 Task: Search "Terraform" for the repository "Javascript".
Action: Mouse moved to (928, 120)
Screenshot: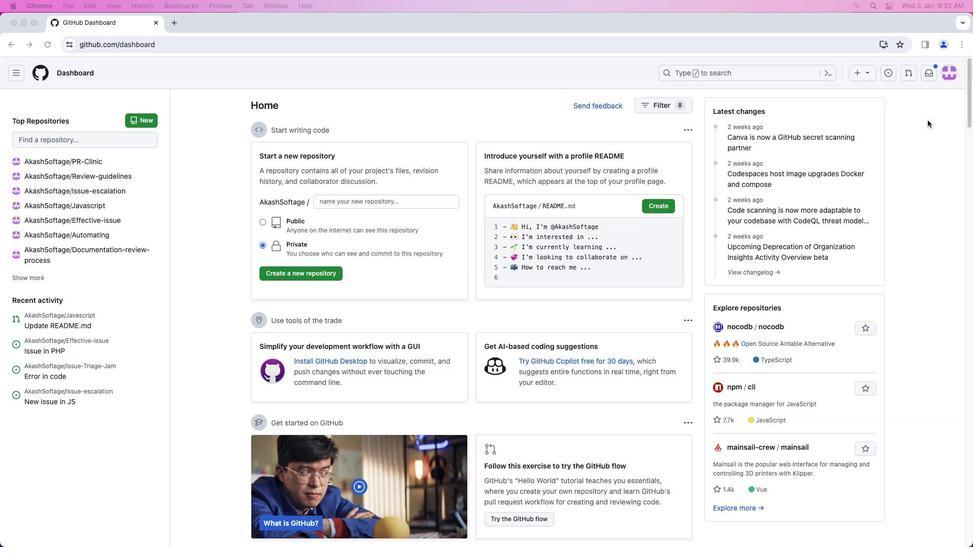 
Action: Mouse pressed left at (928, 120)
Screenshot: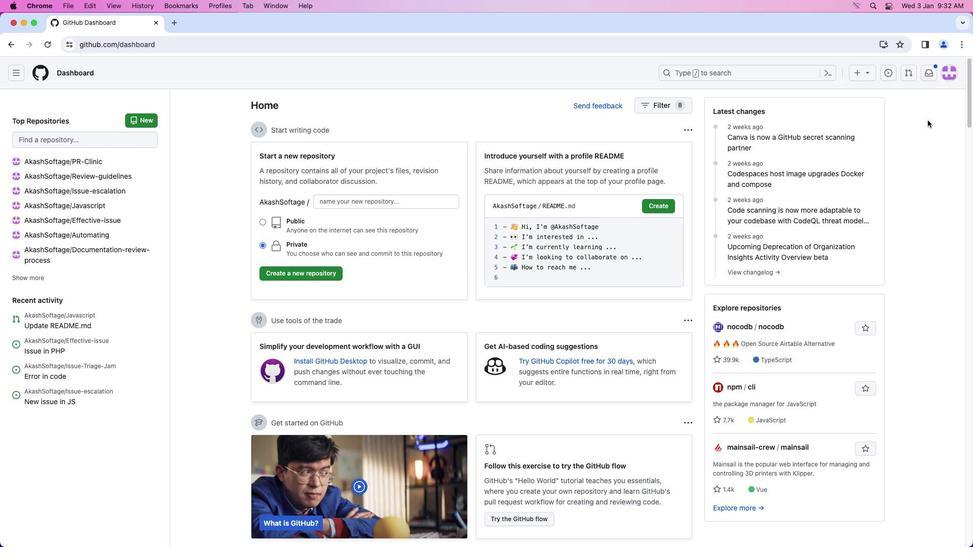 
Action: Mouse moved to (948, 76)
Screenshot: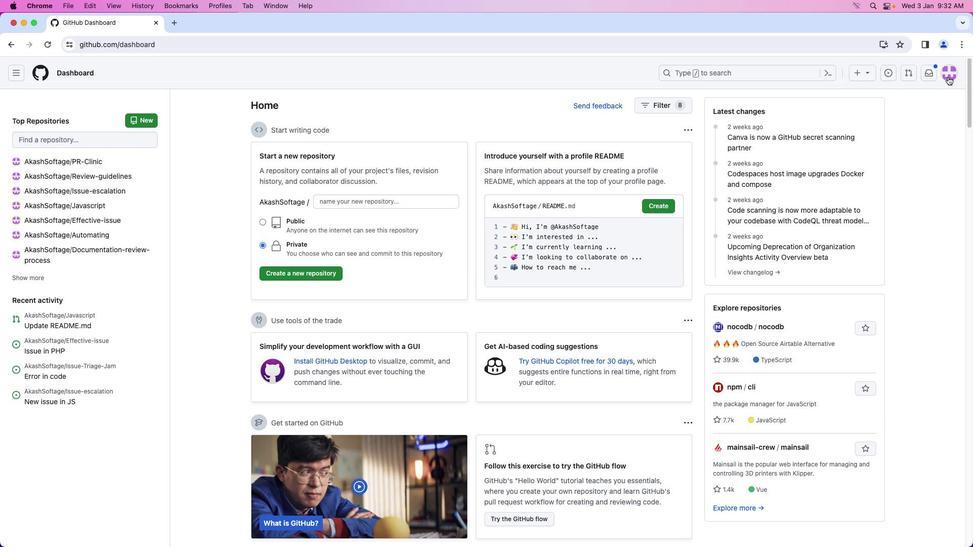 
Action: Mouse pressed left at (948, 76)
Screenshot: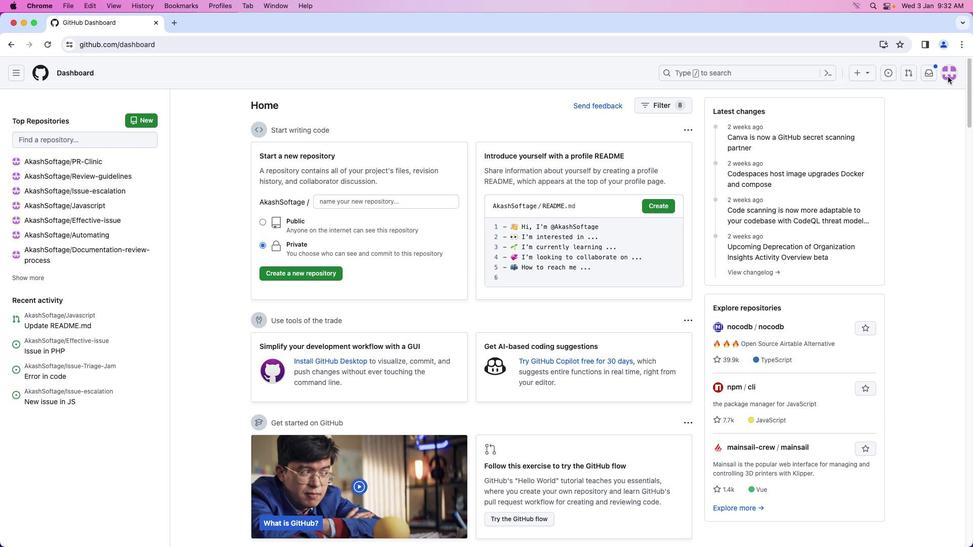 
Action: Mouse moved to (883, 162)
Screenshot: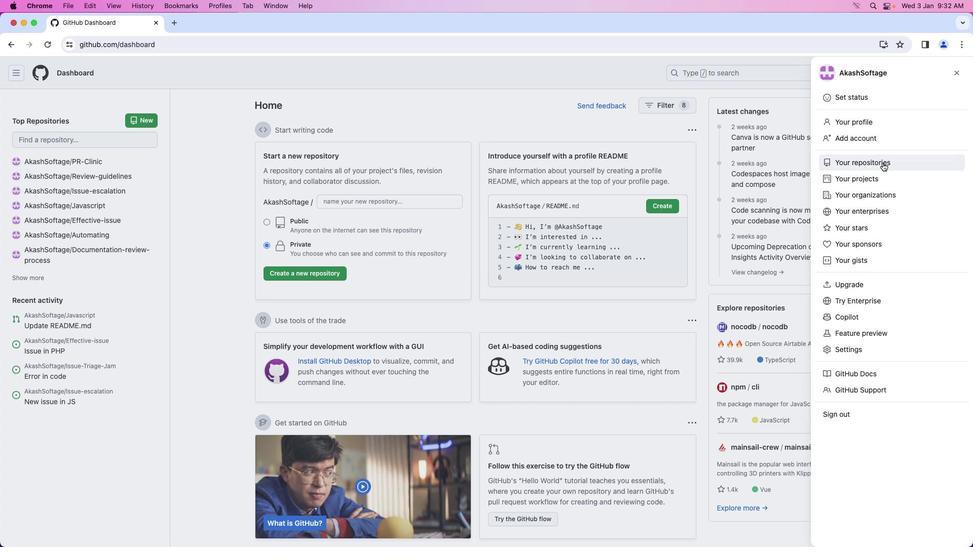 
Action: Mouse pressed left at (883, 162)
Screenshot: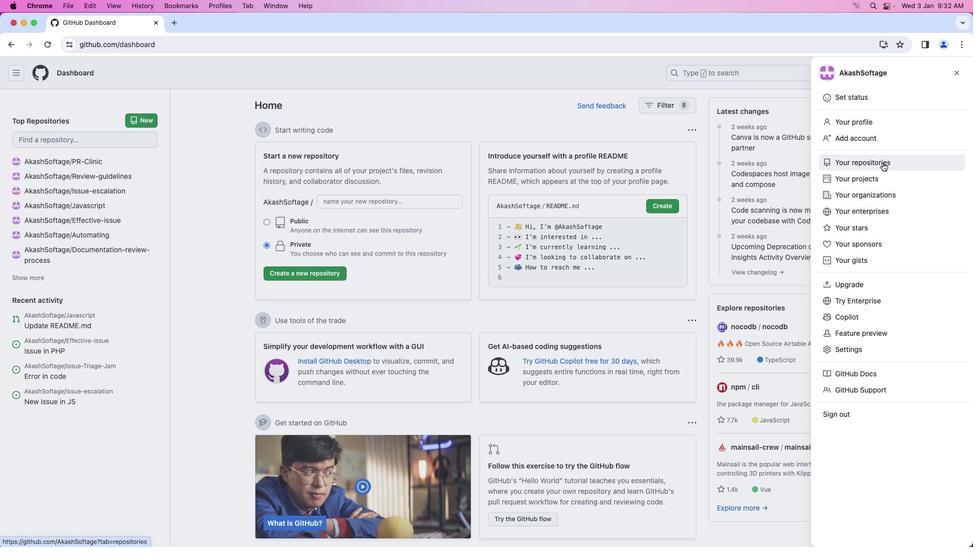 
Action: Mouse moved to (356, 163)
Screenshot: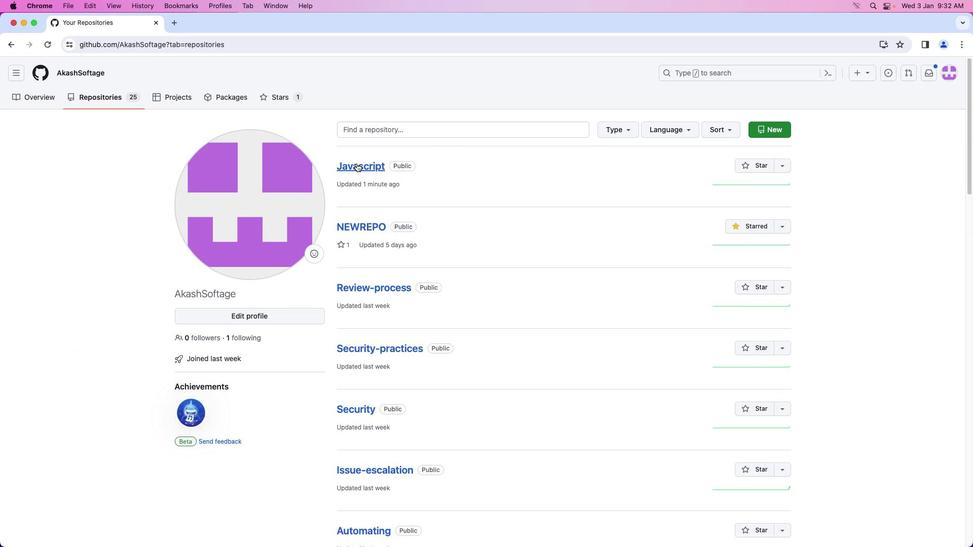 
Action: Mouse pressed left at (356, 163)
Screenshot: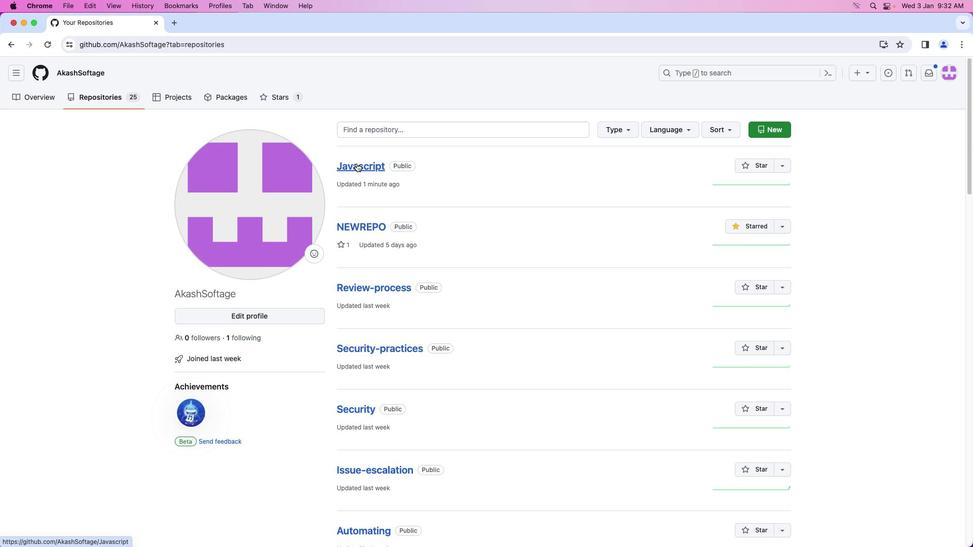 
Action: Mouse moved to (261, 99)
Screenshot: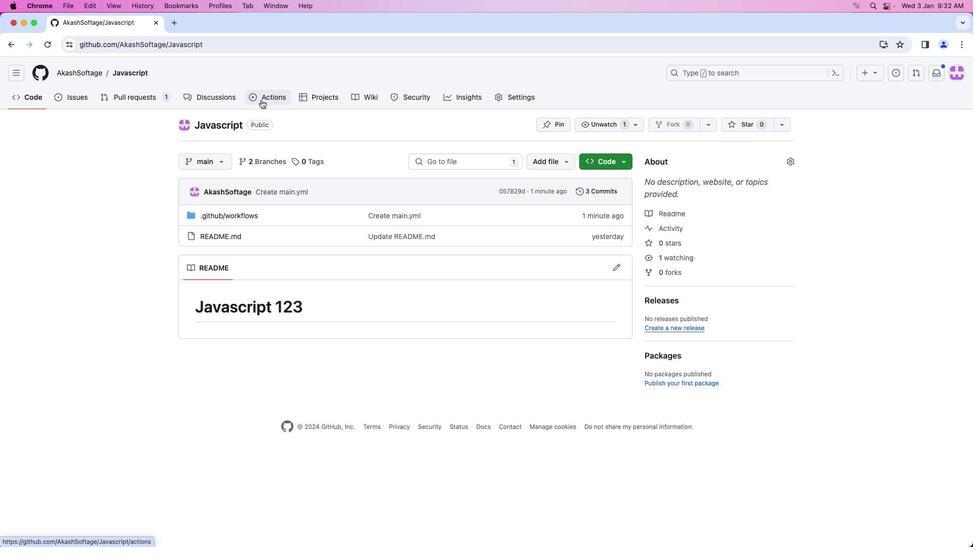 
Action: Mouse pressed left at (261, 99)
Screenshot: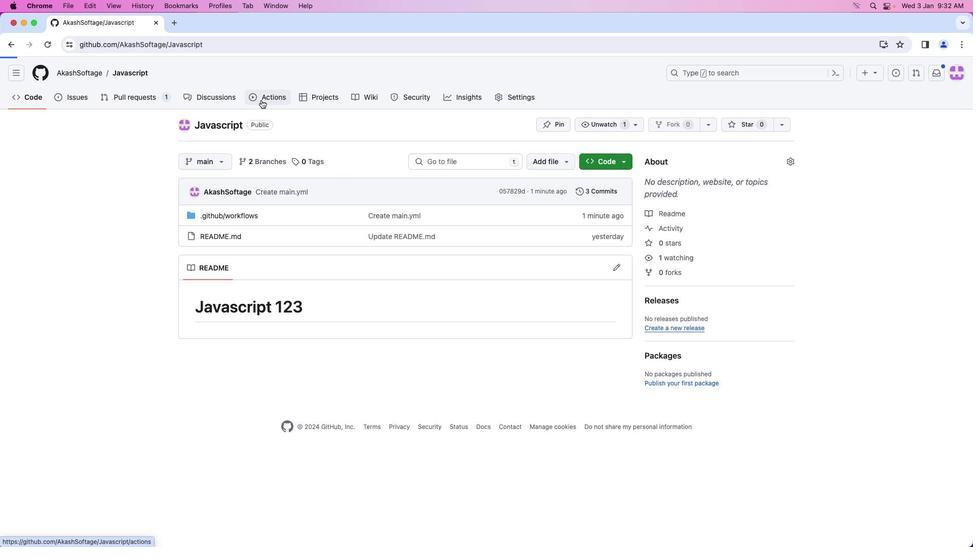 
Action: Mouse moved to (136, 127)
Screenshot: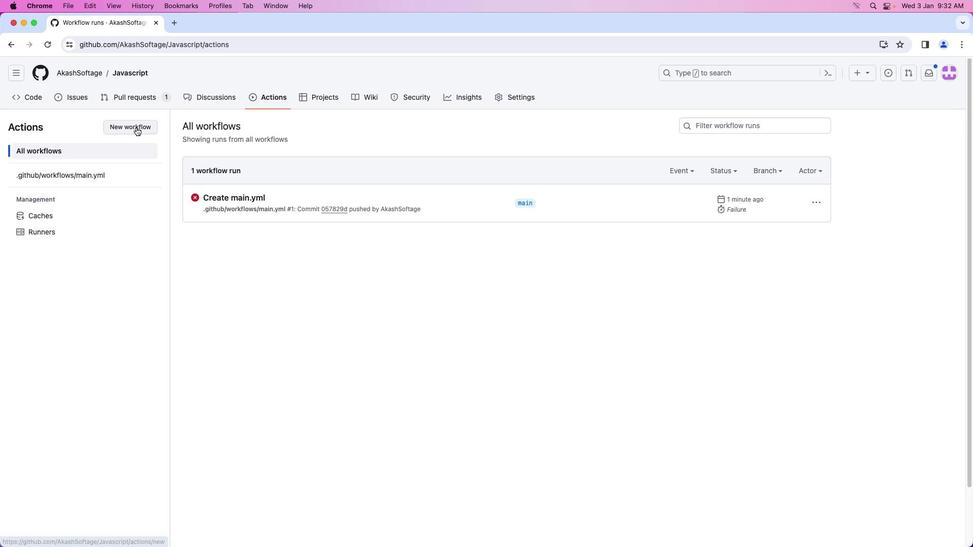 
Action: Mouse pressed left at (136, 127)
Screenshot: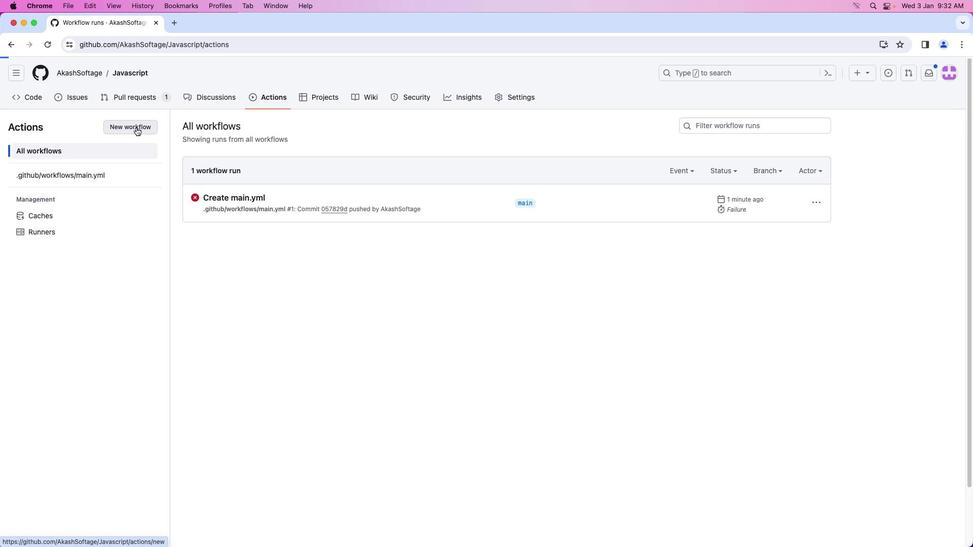 
Action: Mouse moved to (262, 210)
Screenshot: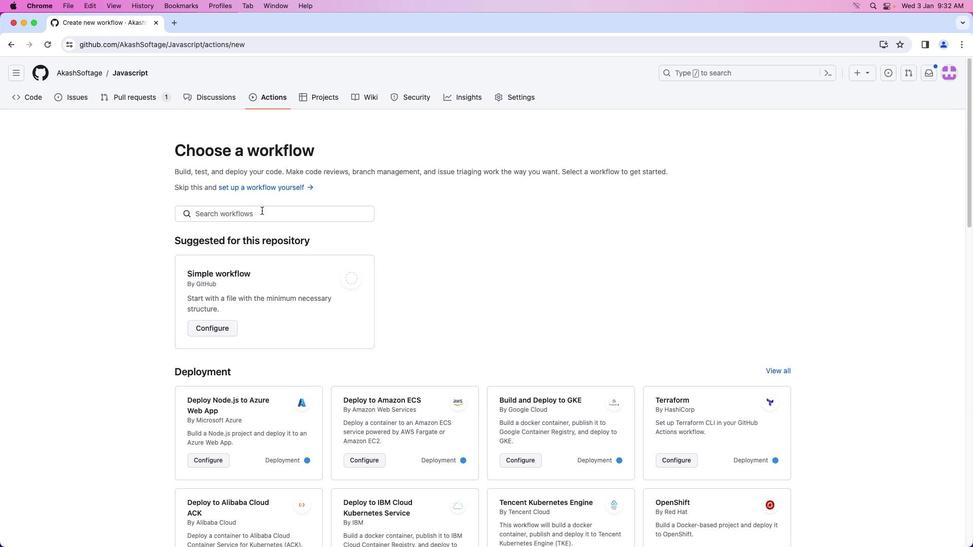 
Action: Mouse pressed left at (262, 210)
Screenshot: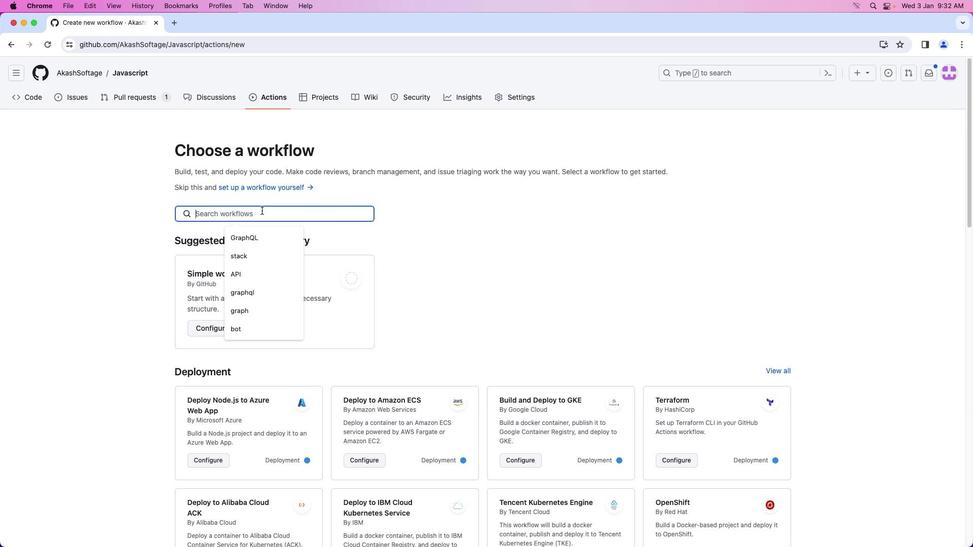 
Action: Key pressed 'T'Key.caps_lock'e''r''a''f'Key.backspace'r''a'Key.backspaceKey.backspaceKey.backspace'r''a''f''o''r''m'Key.enter
Screenshot: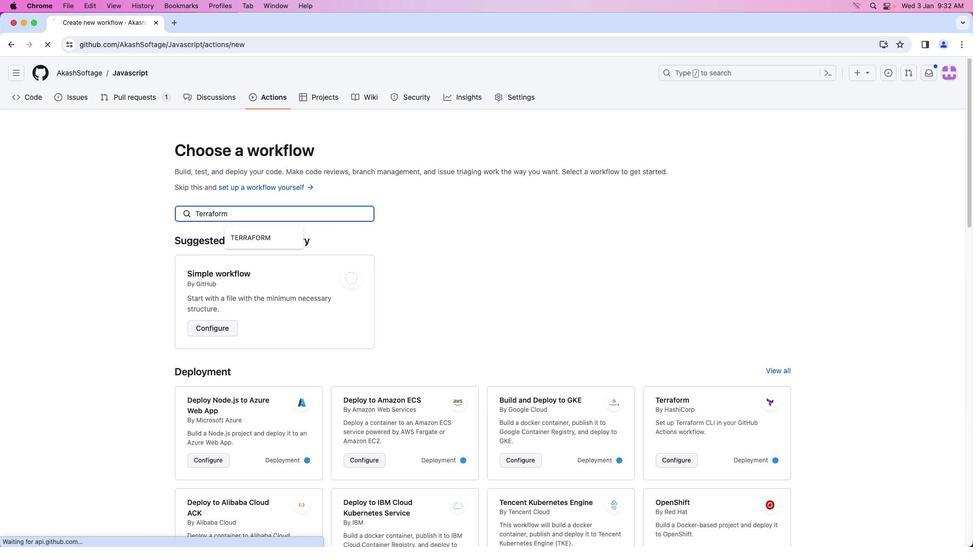 
Action: Mouse moved to (597, 227)
Screenshot: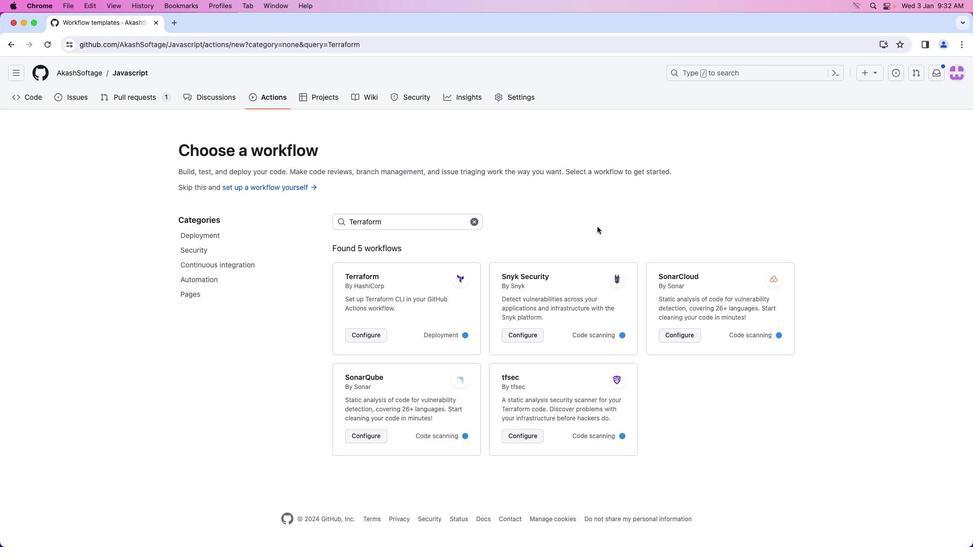 
Action: Mouse pressed left at (597, 227)
Screenshot: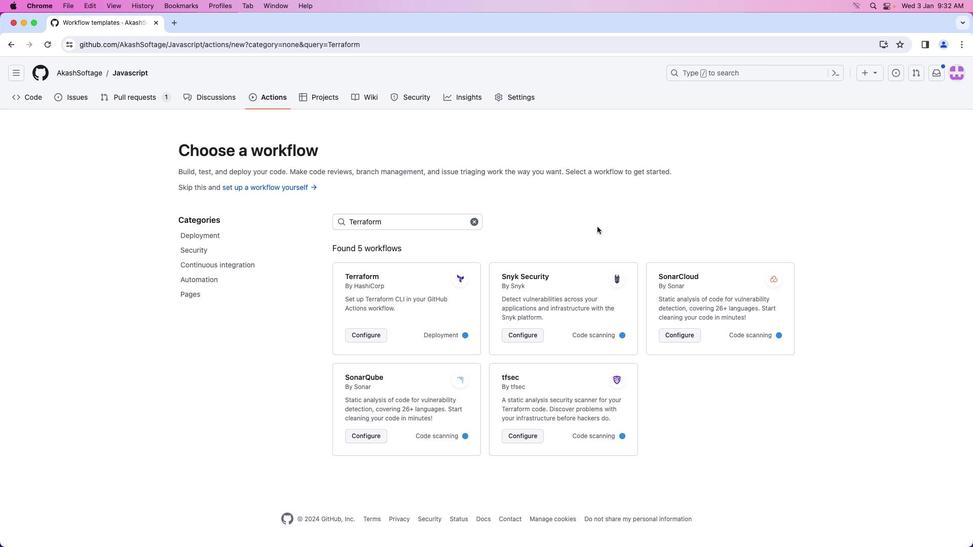 
Action: Mouse moved to (597, 227)
Screenshot: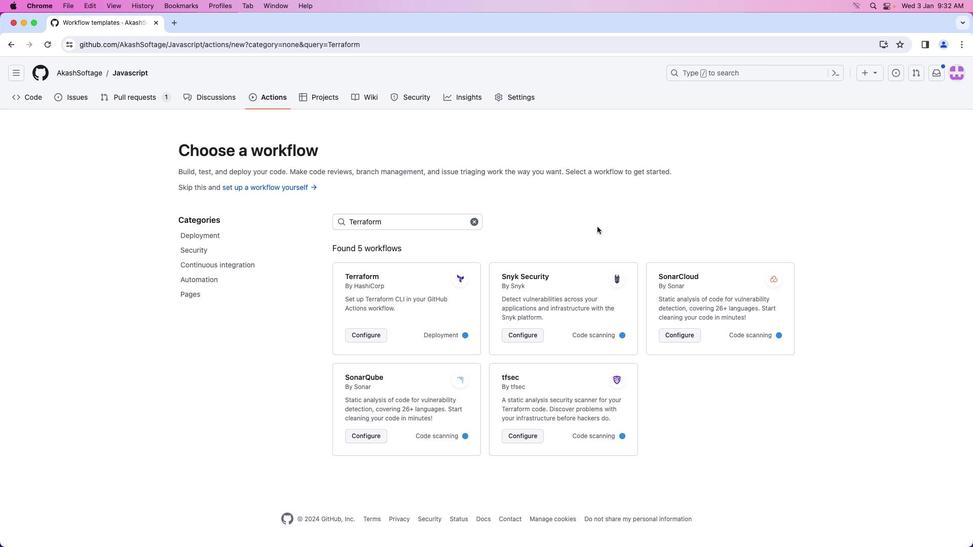 
